 Task: Sort the products in the category "Prosciutto" by relevance.
Action: Mouse moved to (916, 342)
Screenshot: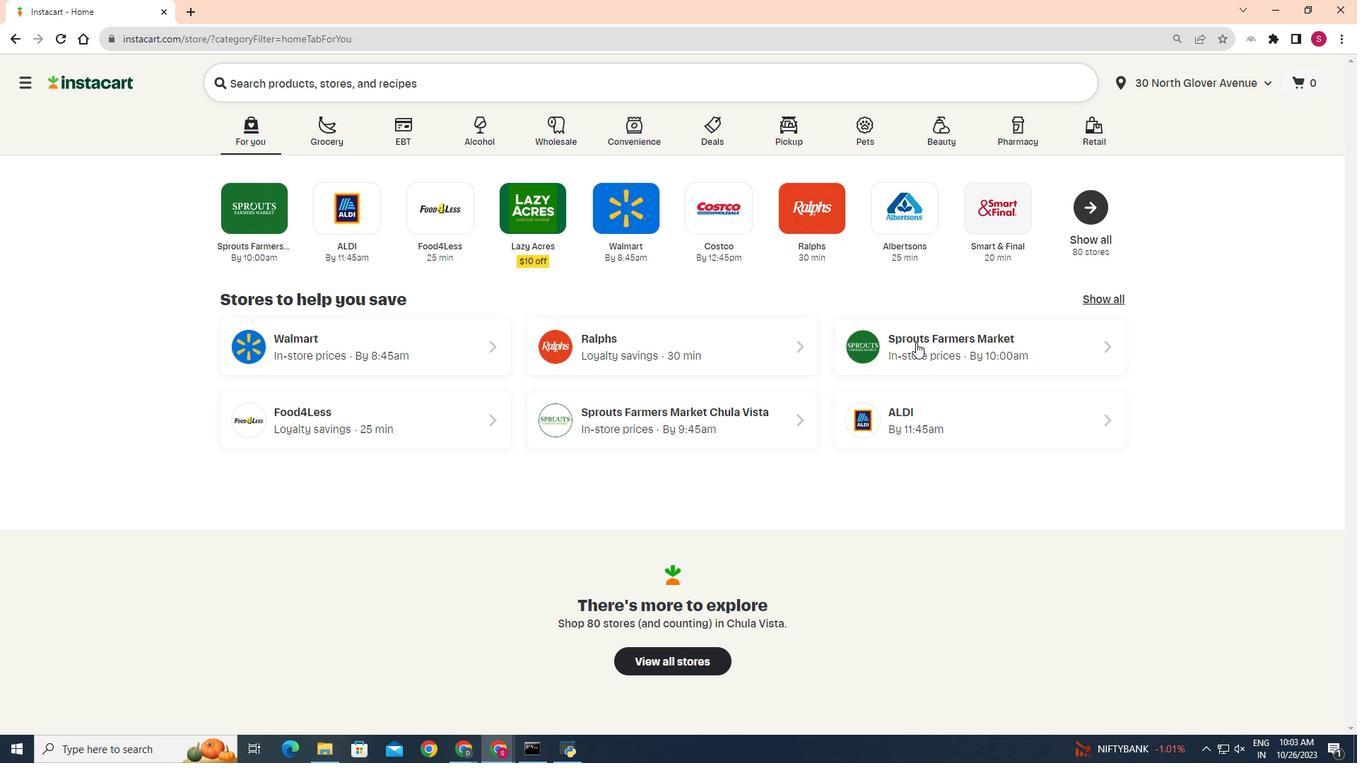 
Action: Mouse pressed left at (916, 342)
Screenshot: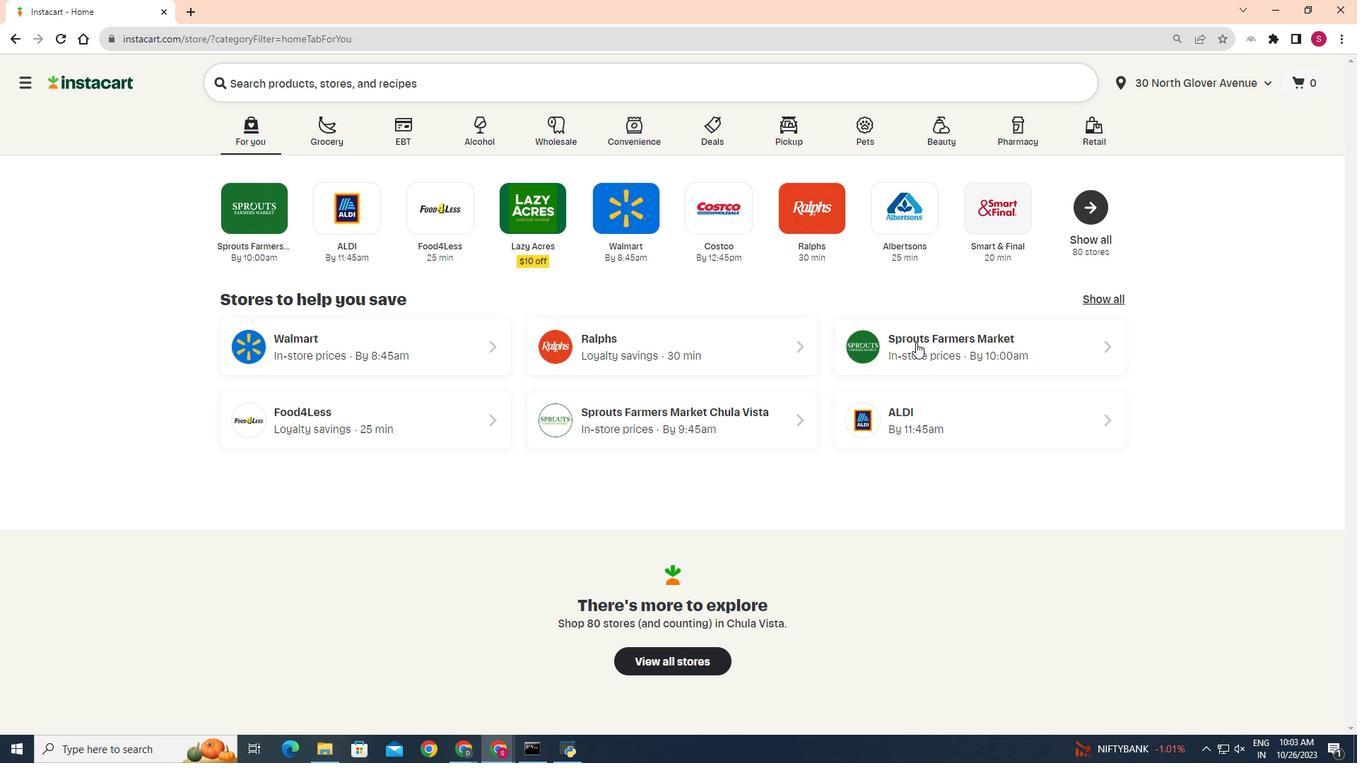 
Action: Mouse moved to (37, 636)
Screenshot: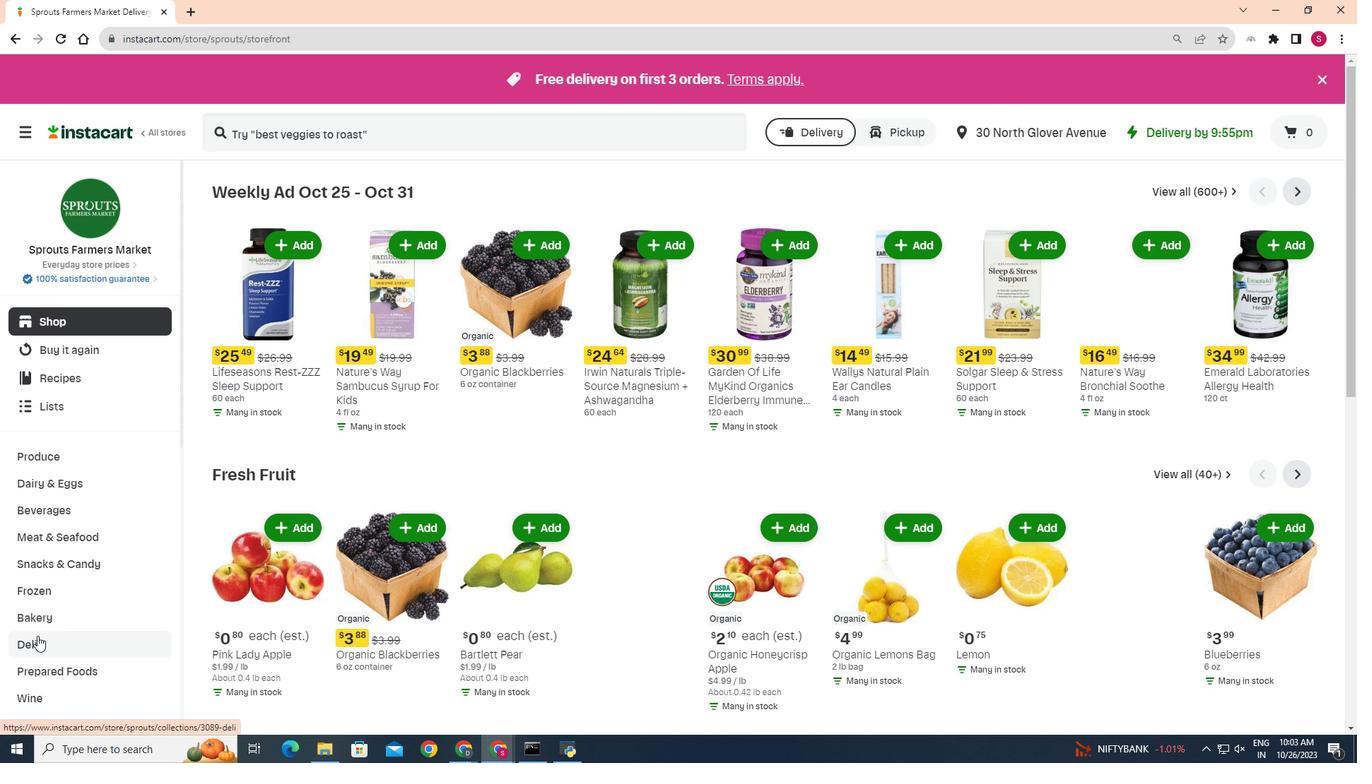 
Action: Mouse pressed left at (37, 636)
Screenshot: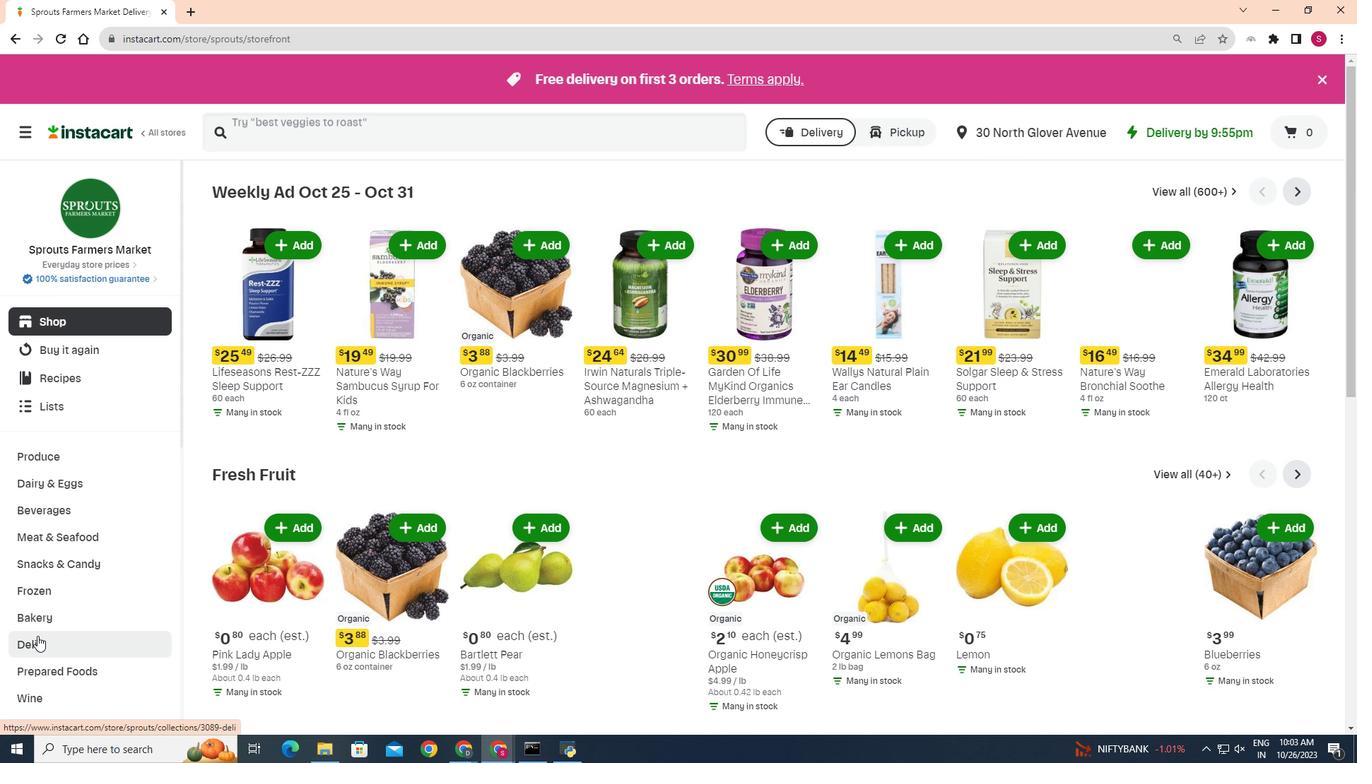 
Action: Mouse moved to (297, 219)
Screenshot: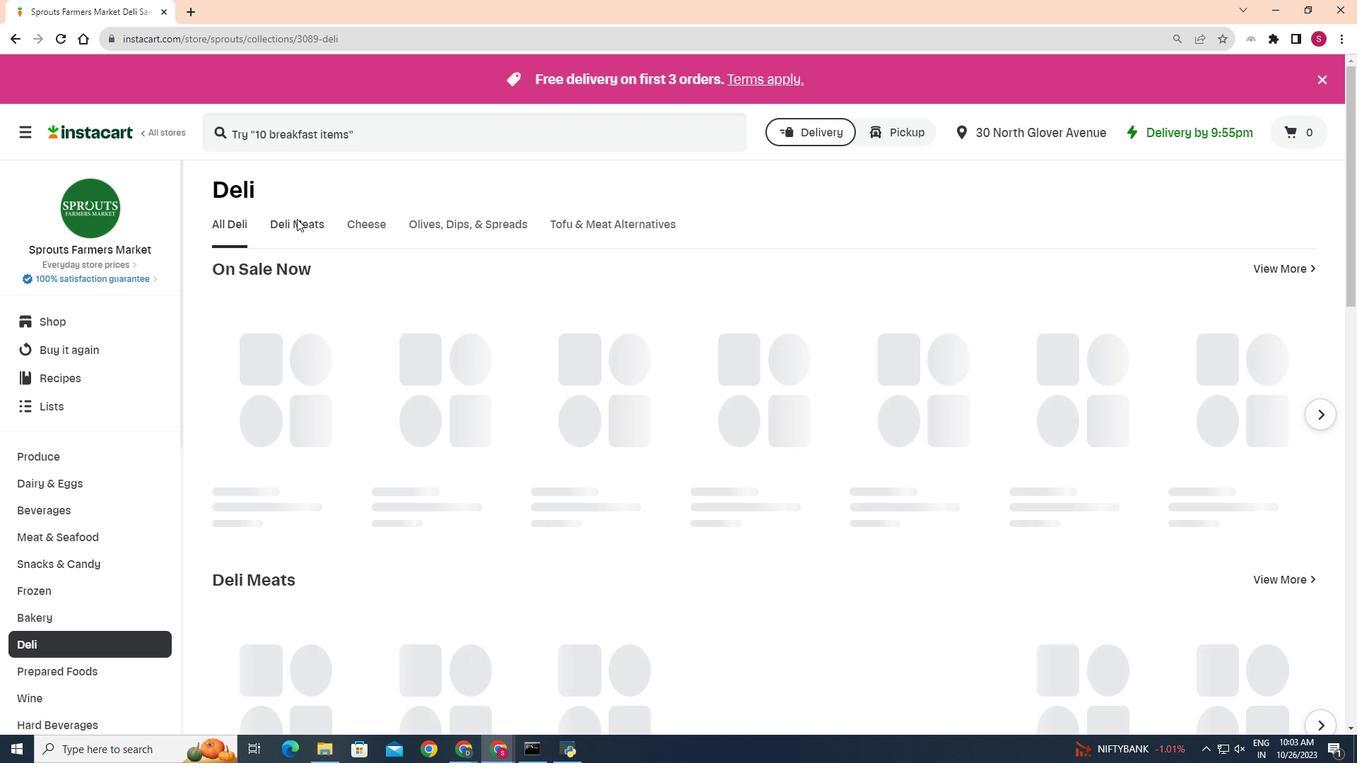 
Action: Mouse pressed left at (297, 219)
Screenshot: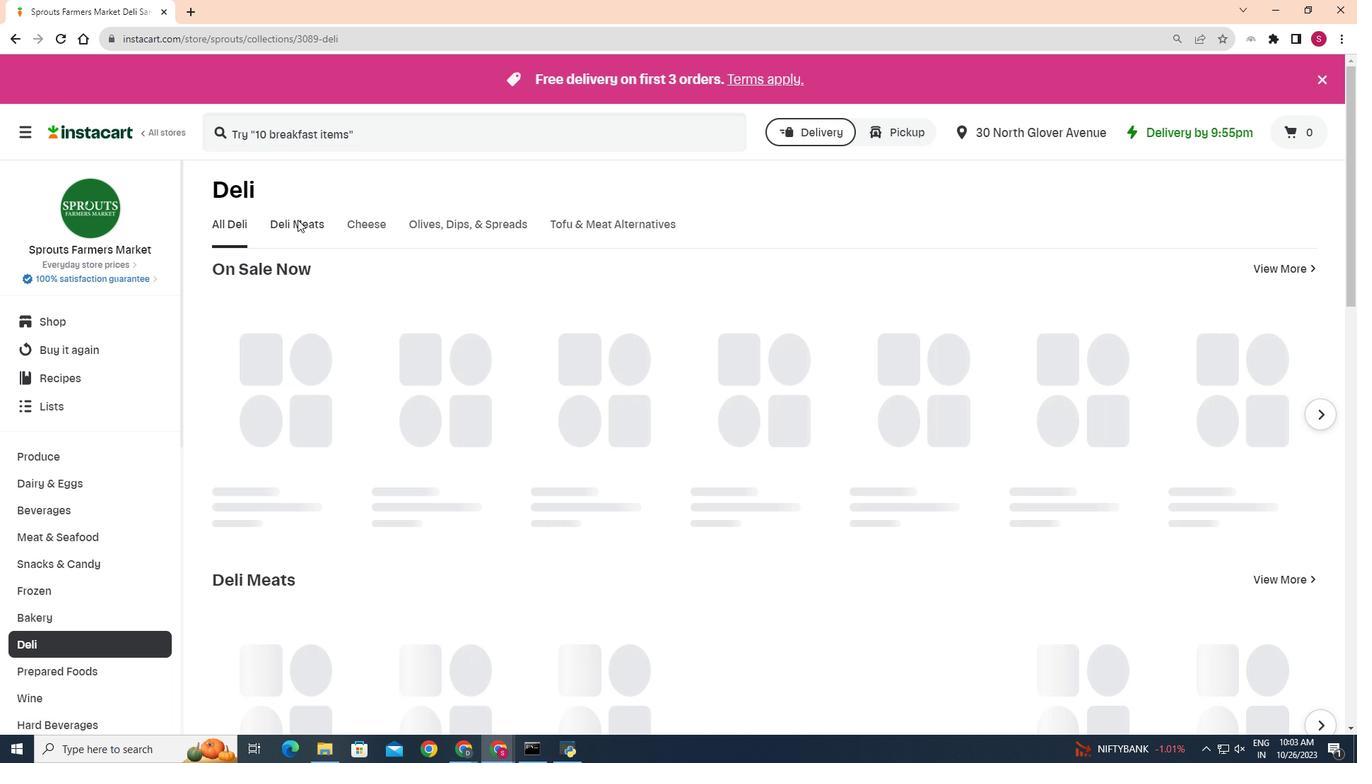 
Action: Mouse moved to (779, 287)
Screenshot: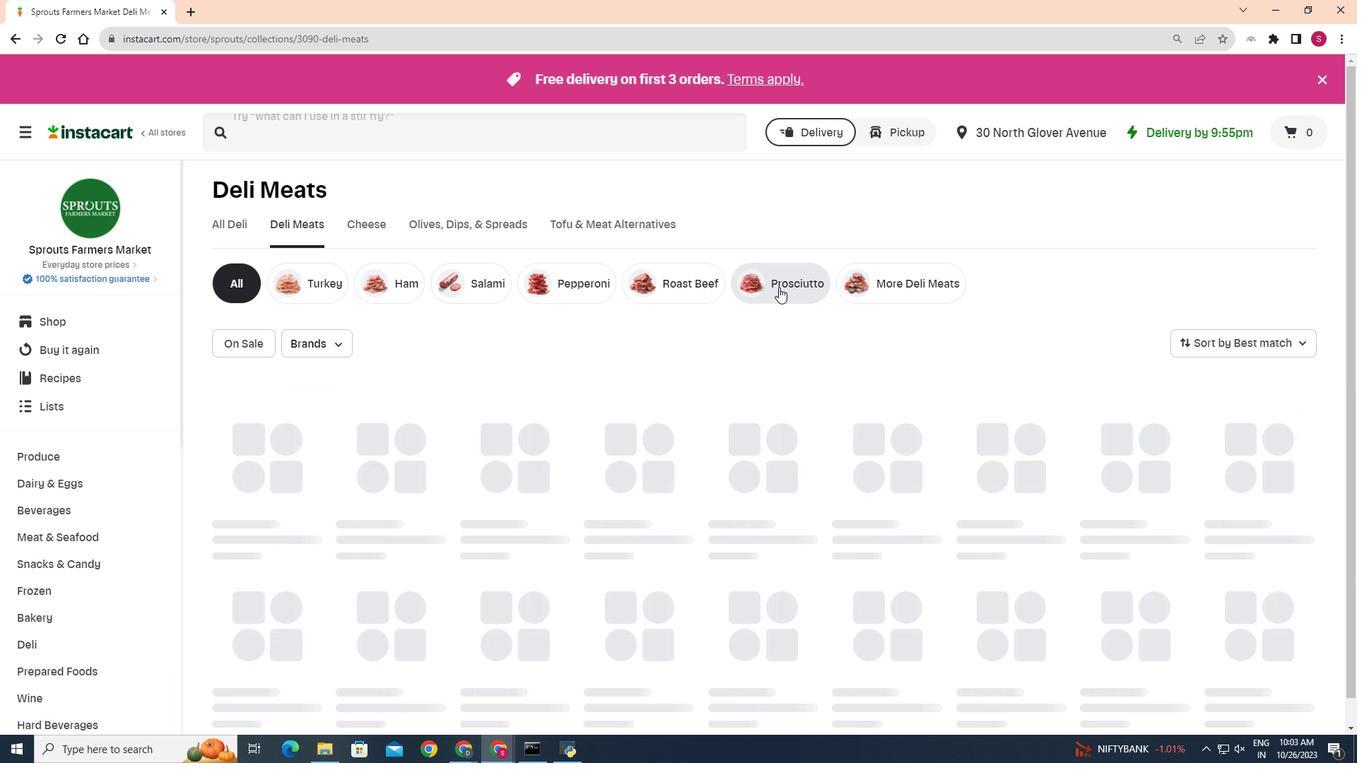 
Action: Mouse pressed left at (779, 287)
Screenshot: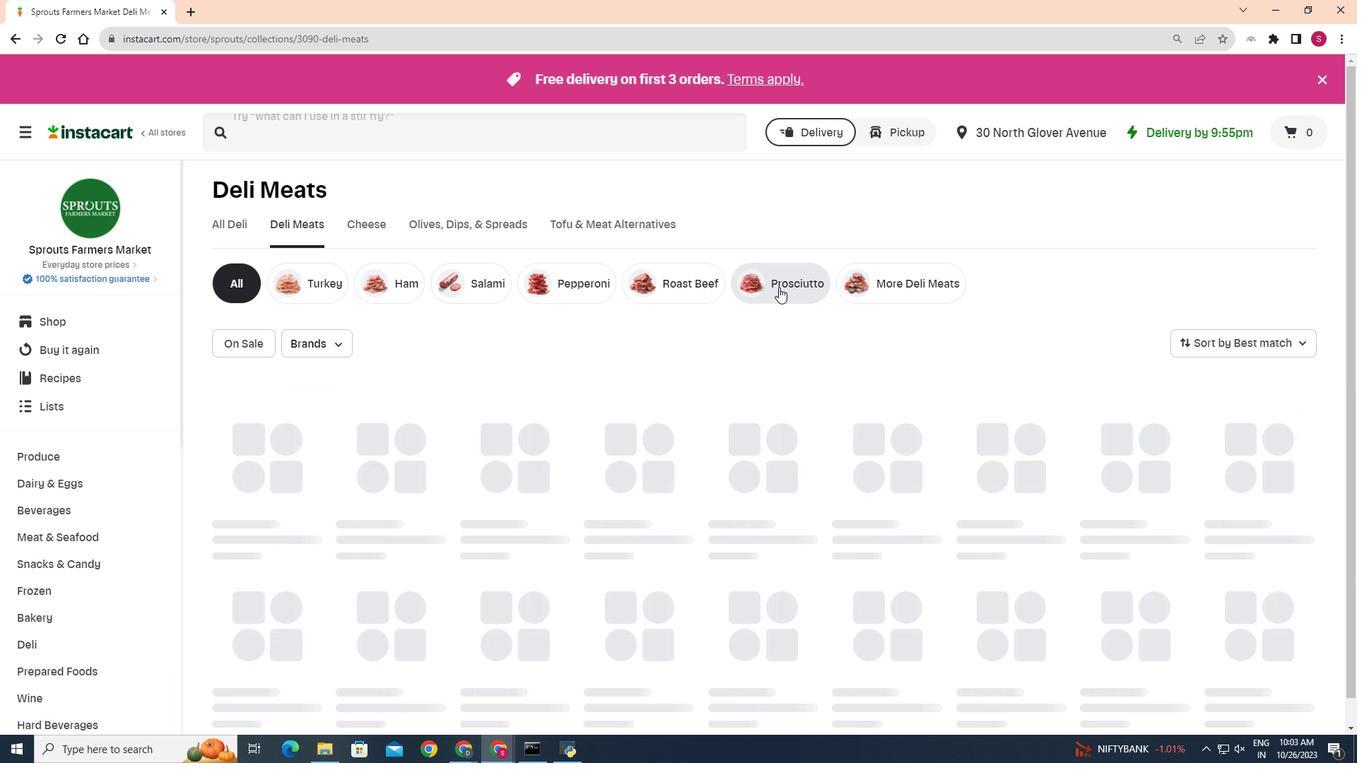 
Action: Mouse moved to (1309, 340)
Screenshot: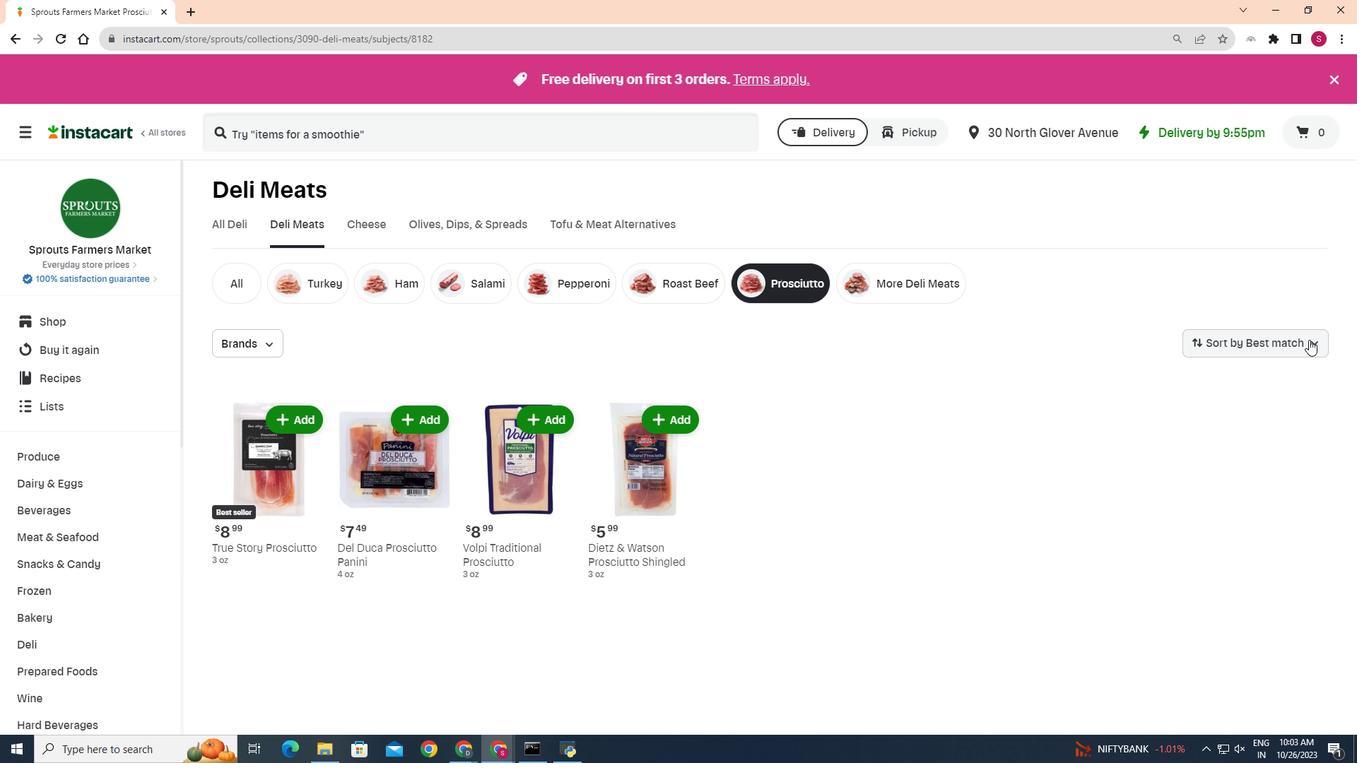 
Action: Mouse pressed left at (1309, 340)
Screenshot: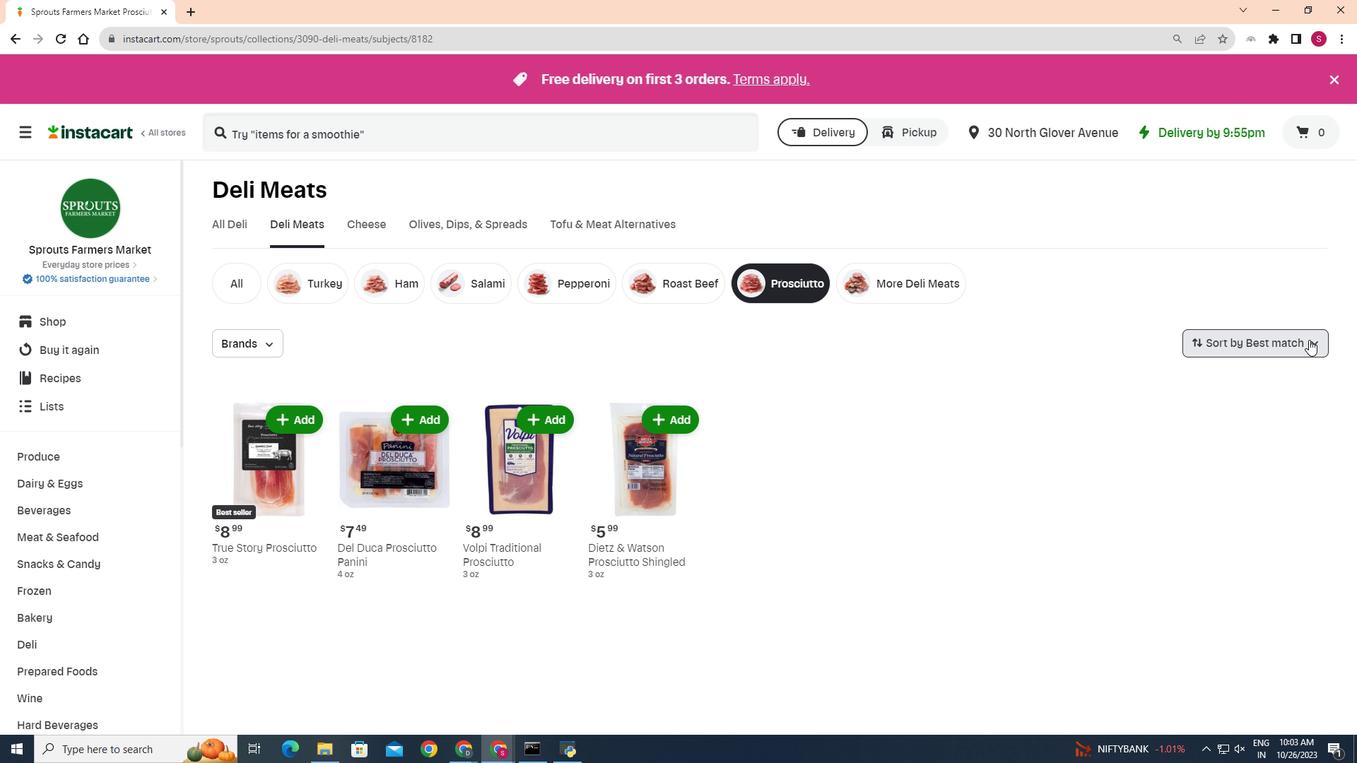 
Action: Mouse moved to (1257, 552)
Screenshot: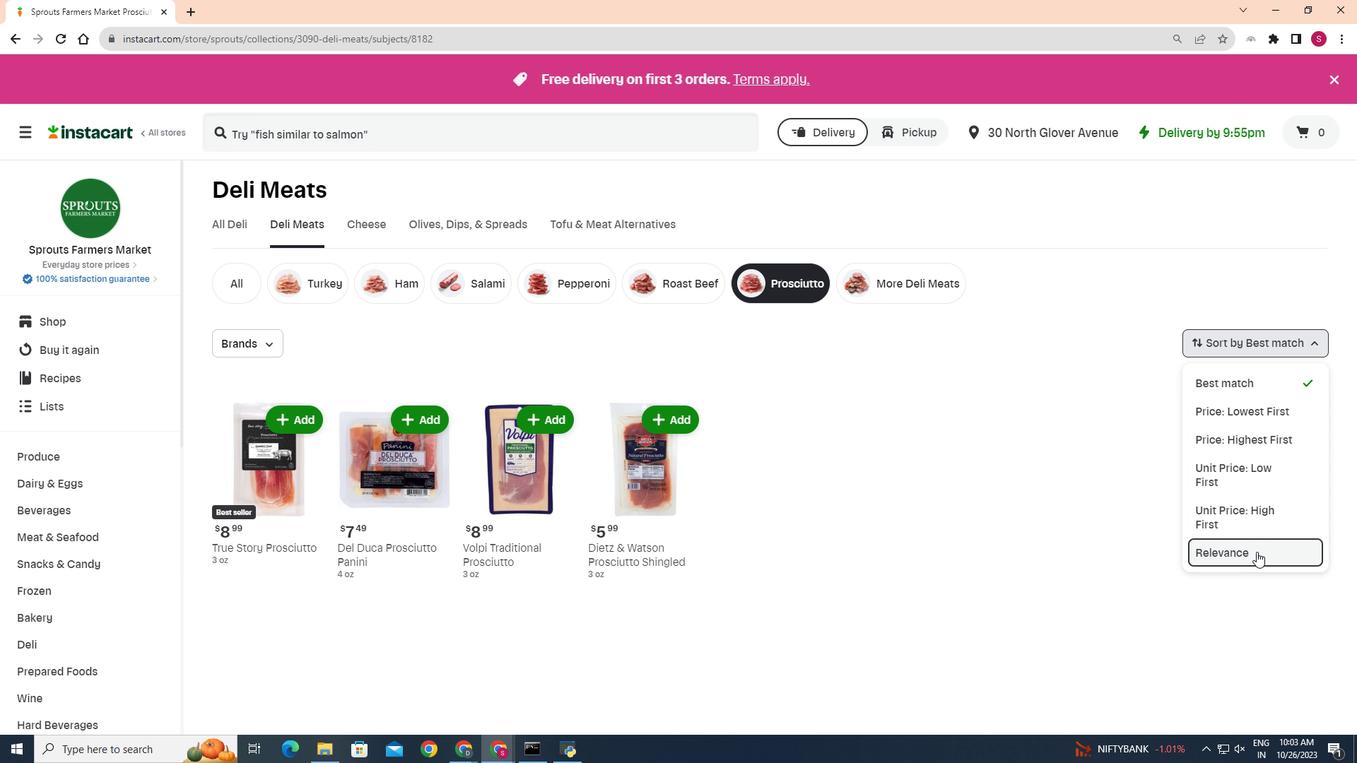 
Action: Mouse pressed left at (1257, 552)
Screenshot: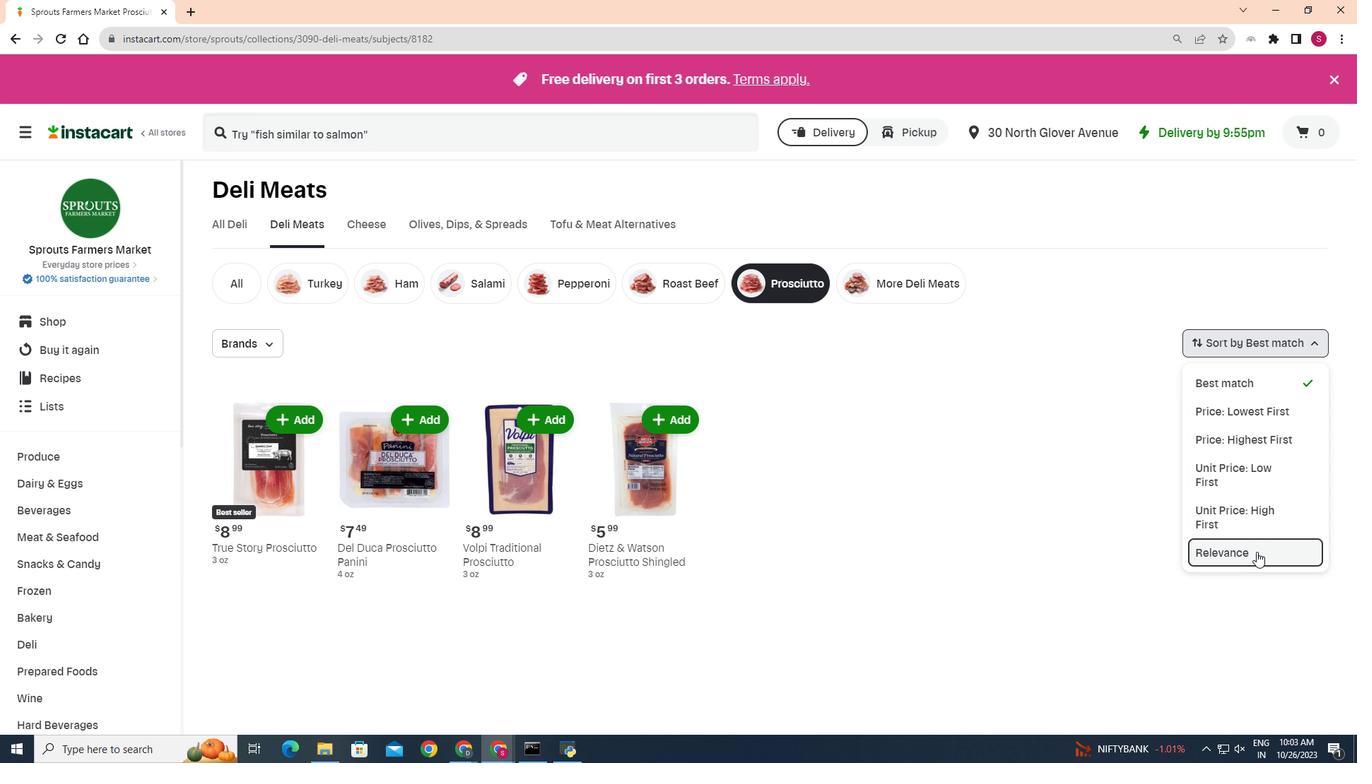 
Action: Mouse moved to (968, 408)
Screenshot: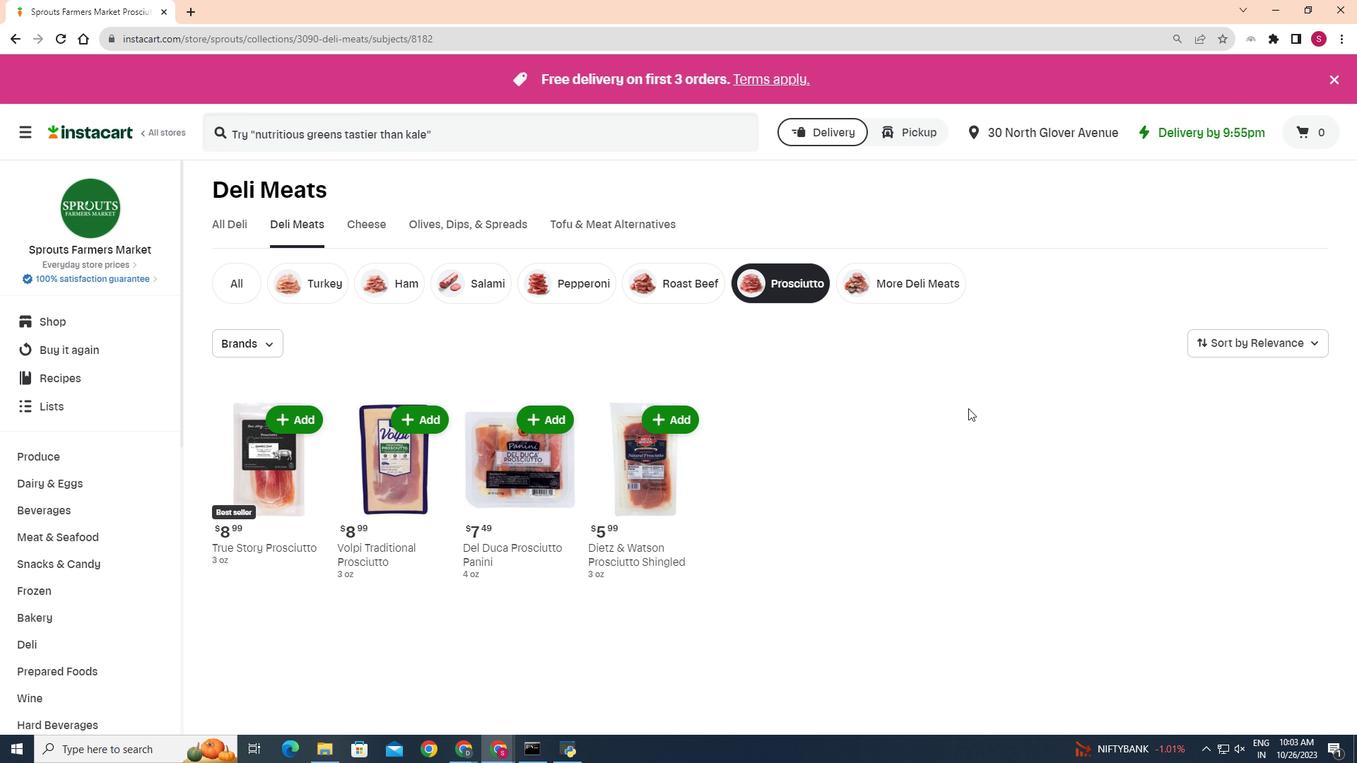 
